 Task: Select the off in the auto-resume.
Action: Mouse moved to (17, 505)
Screenshot: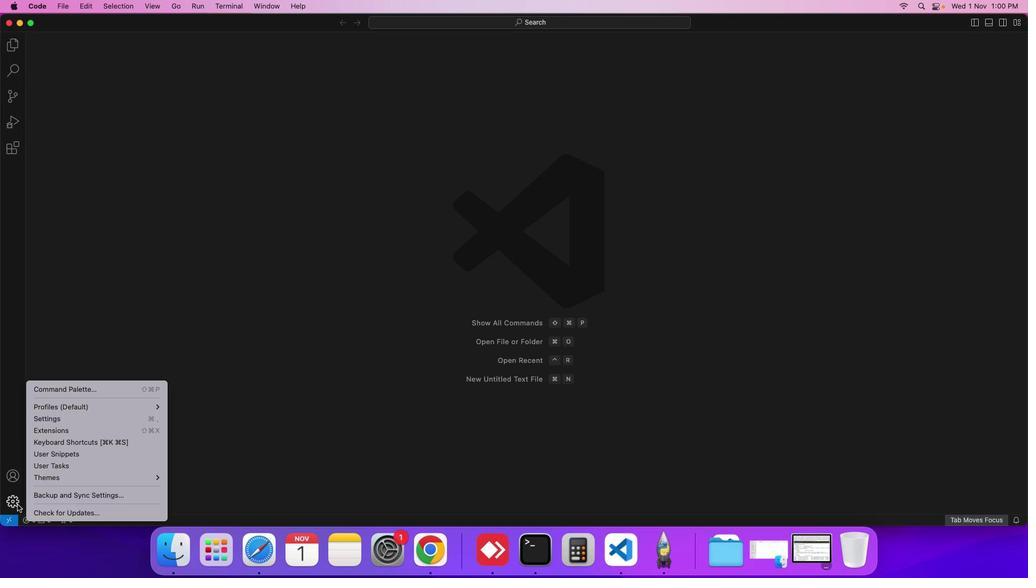 
Action: Mouse pressed left at (17, 505)
Screenshot: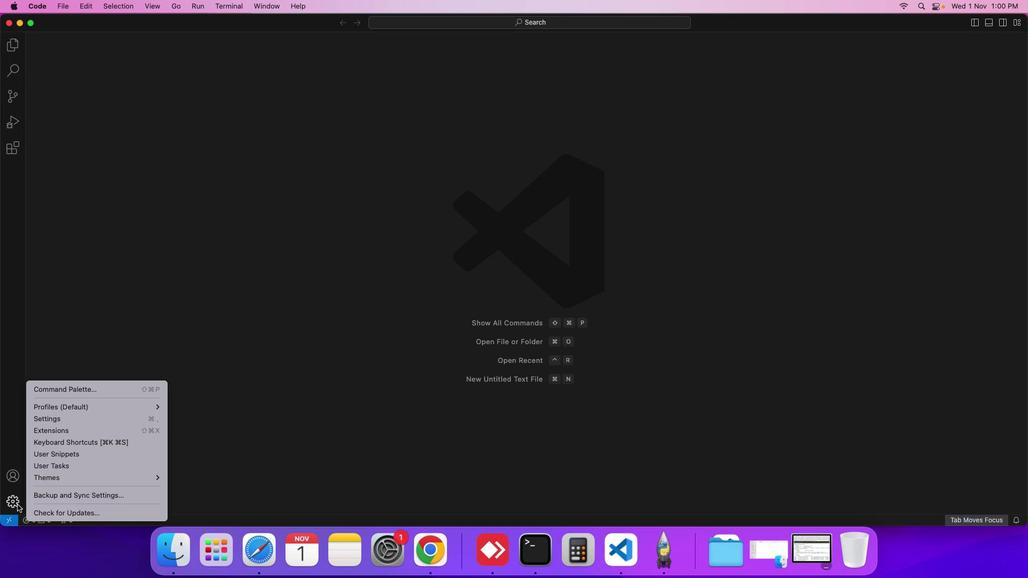 
Action: Mouse moved to (87, 421)
Screenshot: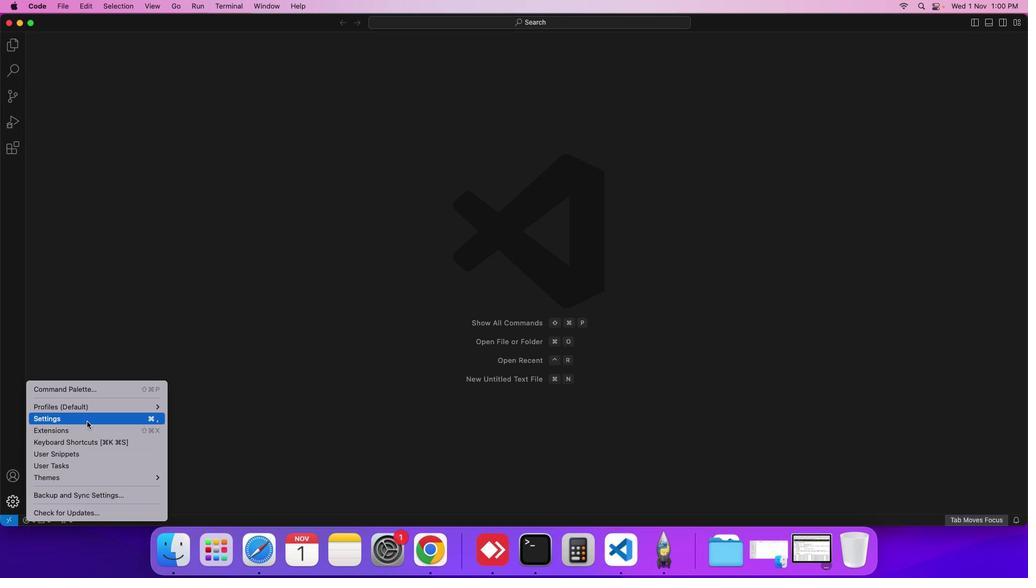 
Action: Mouse pressed left at (87, 421)
Screenshot: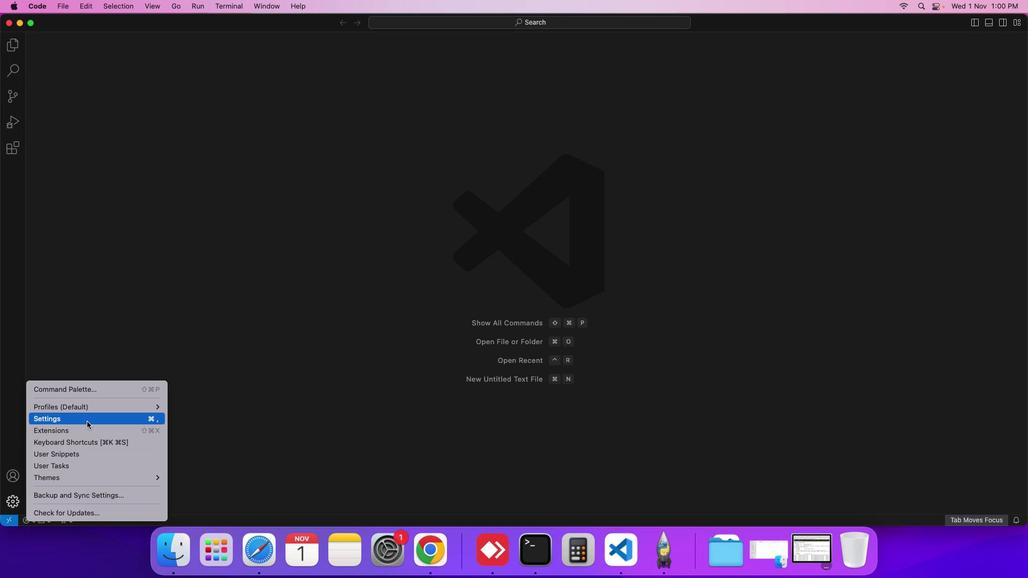 
Action: Mouse moved to (250, 133)
Screenshot: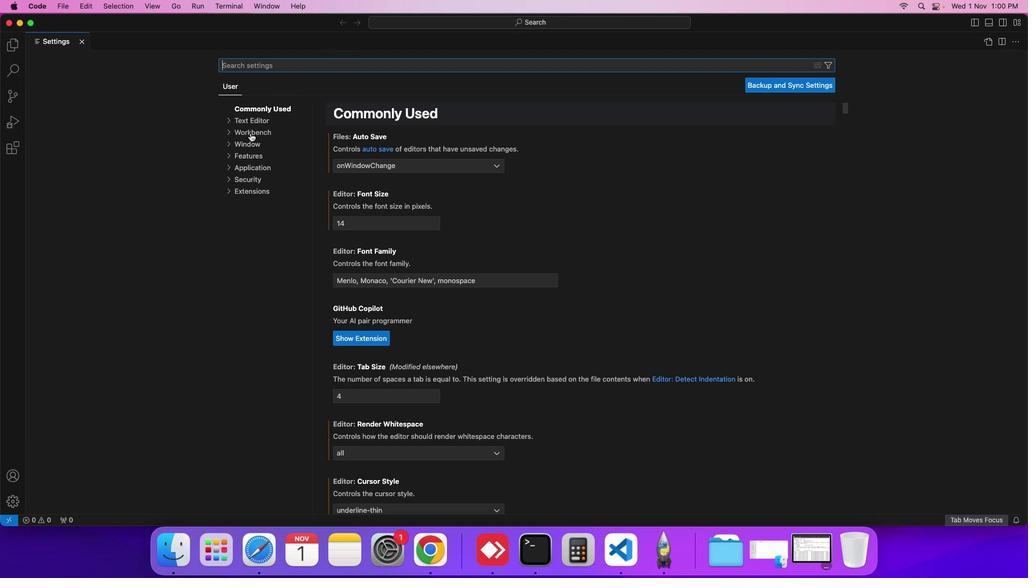 
Action: Mouse pressed left at (250, 133)
Screenshot: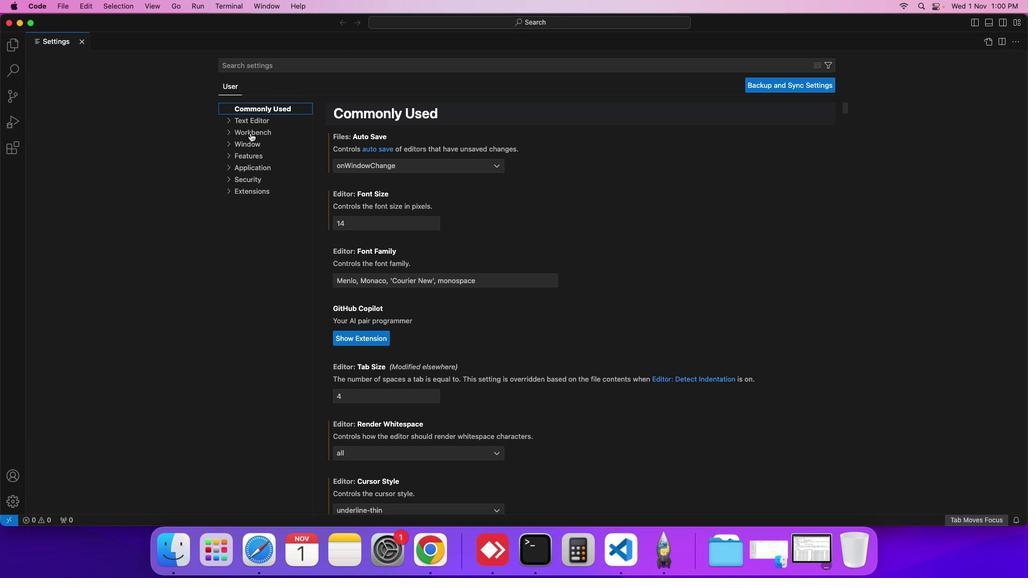 
Action: Mouse moved to (401, 164)
Screenshot: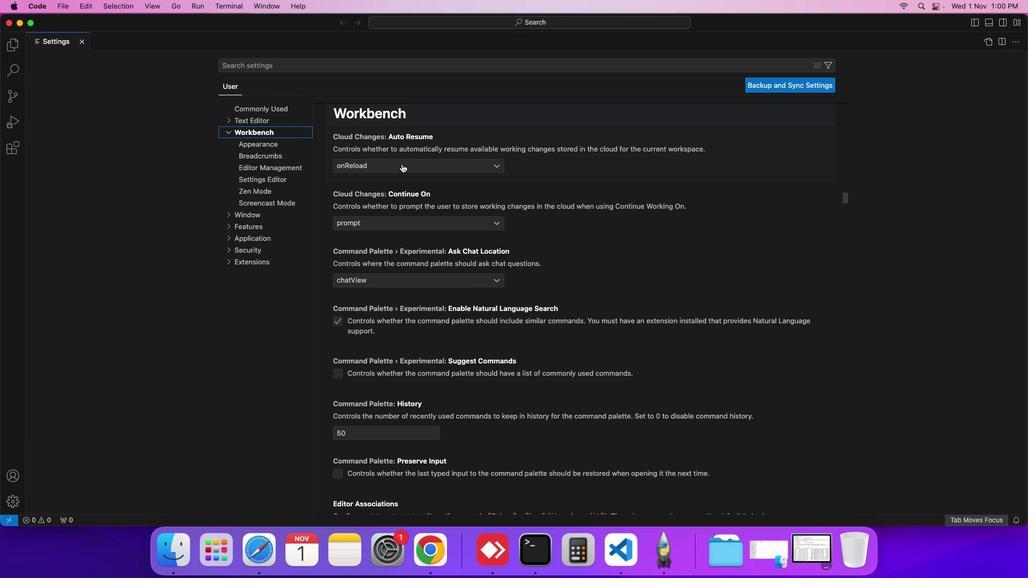 
Action: Mouse pressed left at (401, 164)
Screenshot: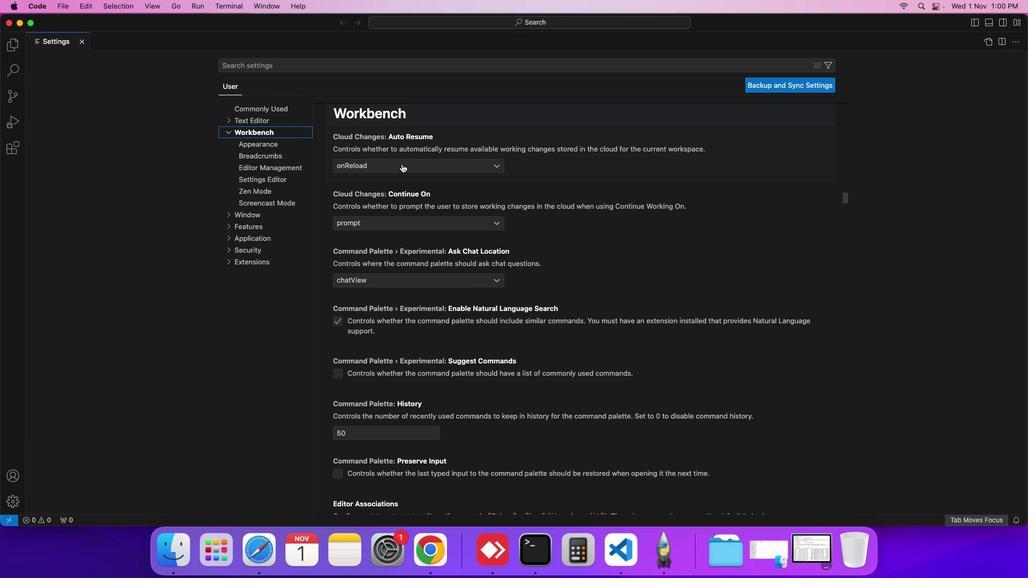 
Action: Mouse moved to (384, 195)
Screenshot: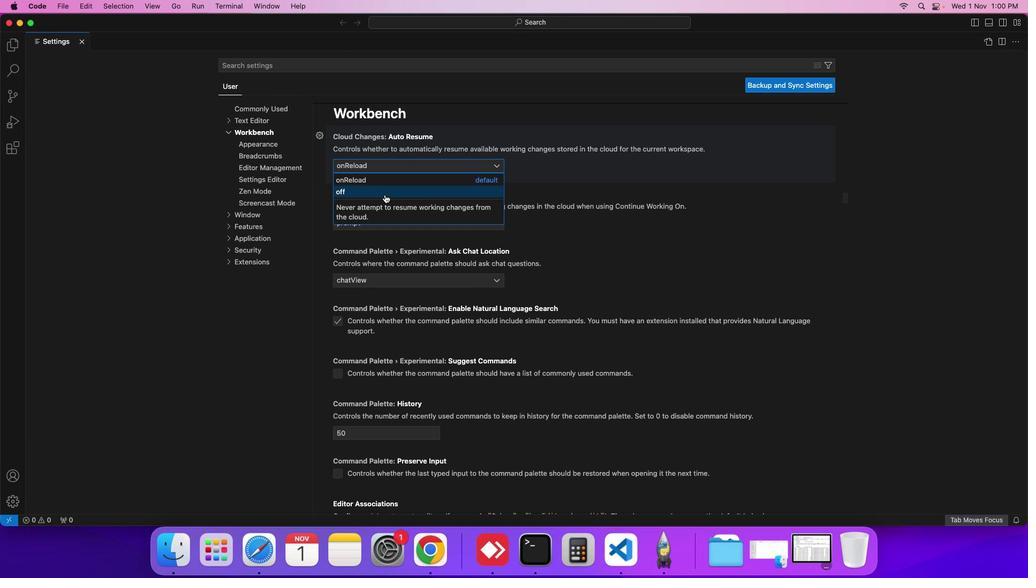 
Action: Mouse pressed left at (384, 195)
Screenshot: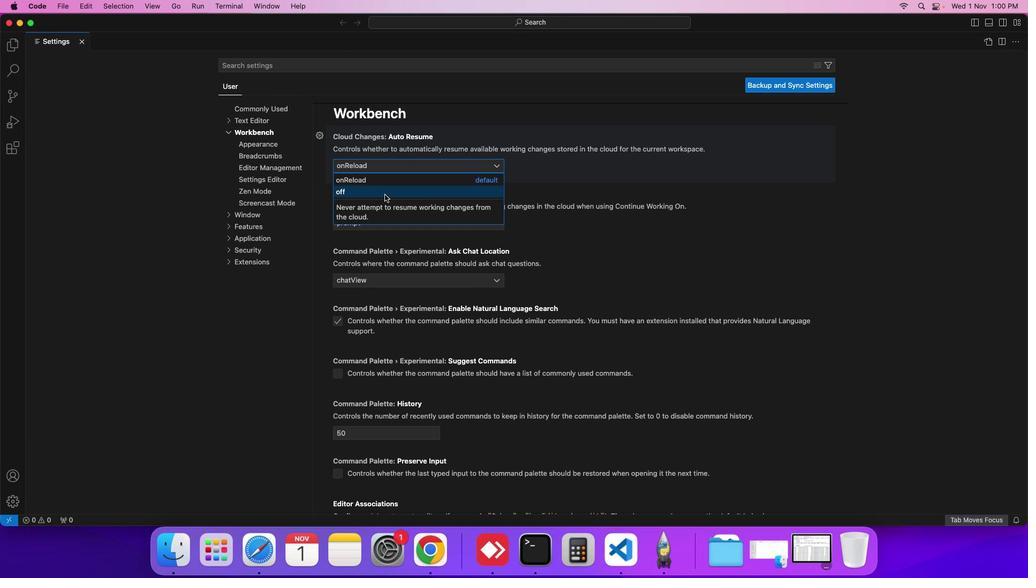 
Action: Mouse moved to (784, 23)
Screenshot: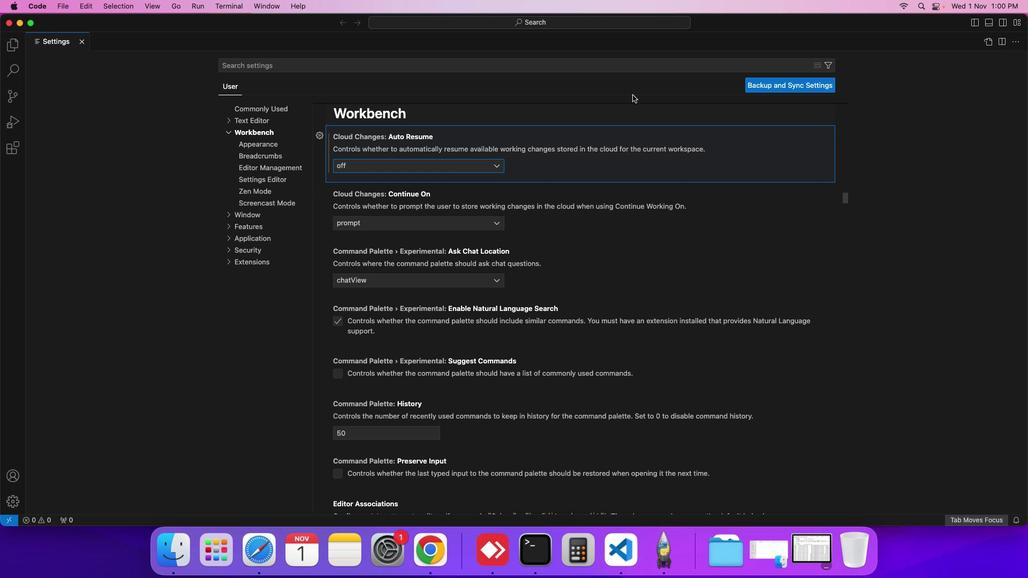
